 Task: Sort the products in the category "Lotion" by unit price (high first).
Action: Mouse moved to (908, 317)
Screenshot: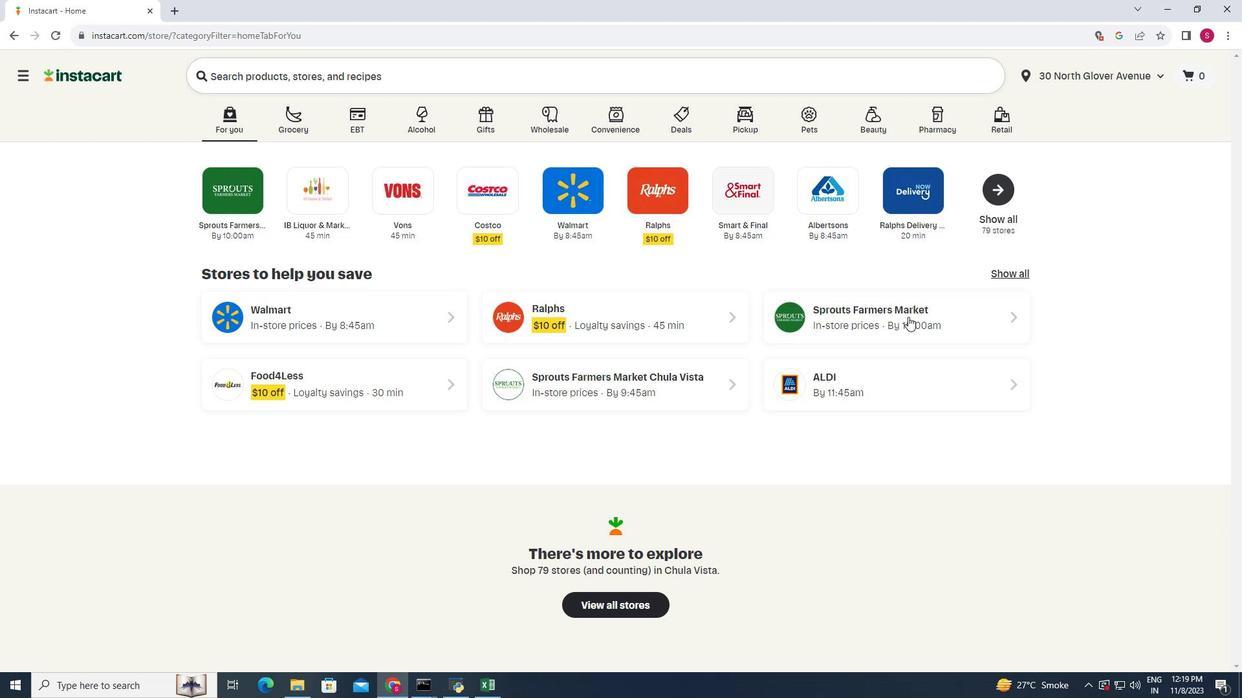
Action: Mouse pressed left at (908, 317)
Screenshot: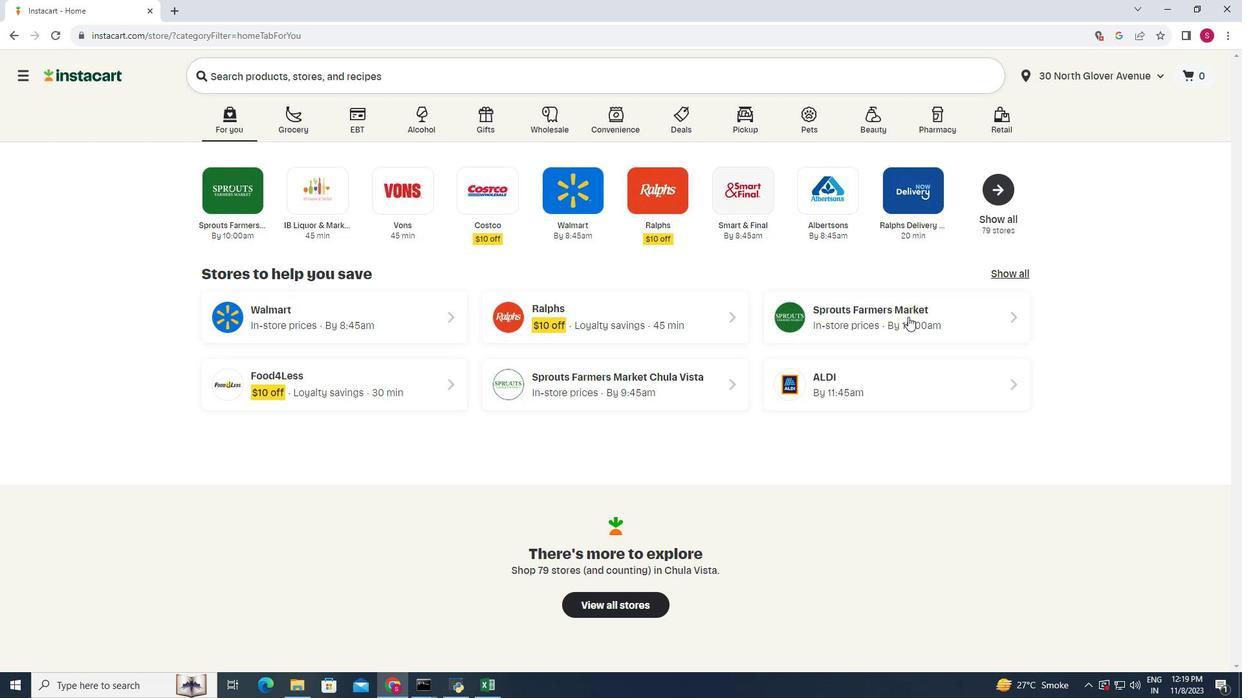 
Action: Mouse moved to (78, 474)
Screenshot: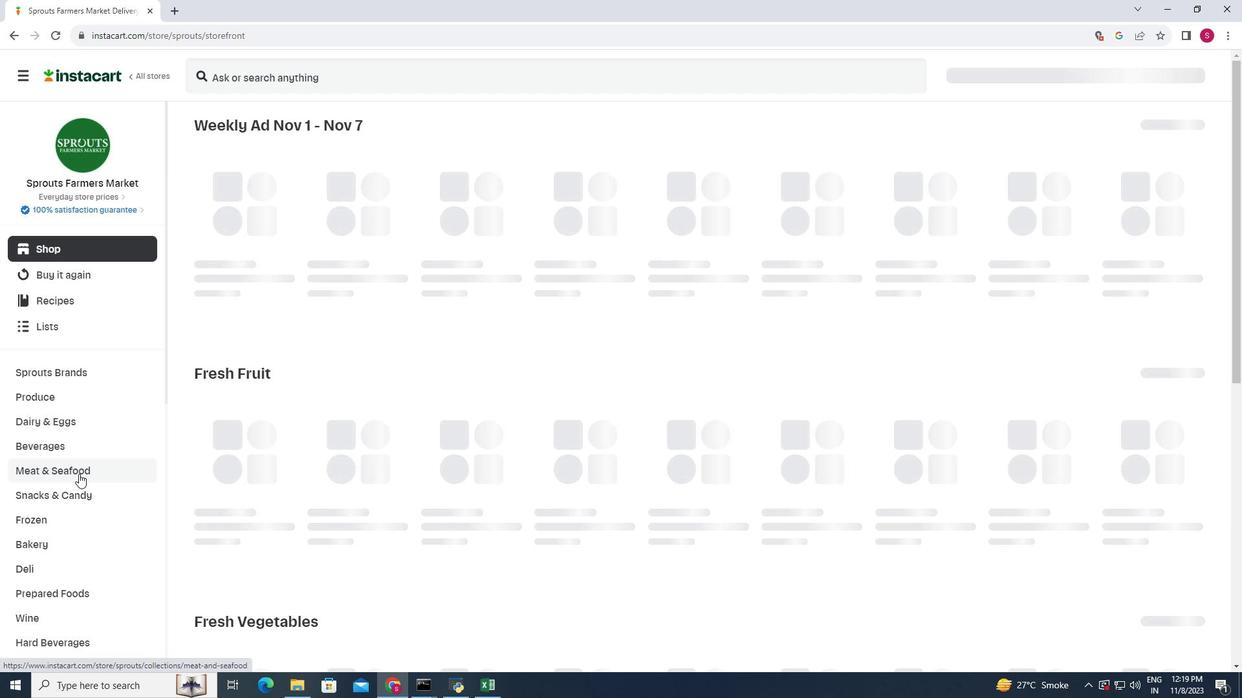
Action: Mouse scrolled (78, 473) with delta (0, 0)
Screenshot: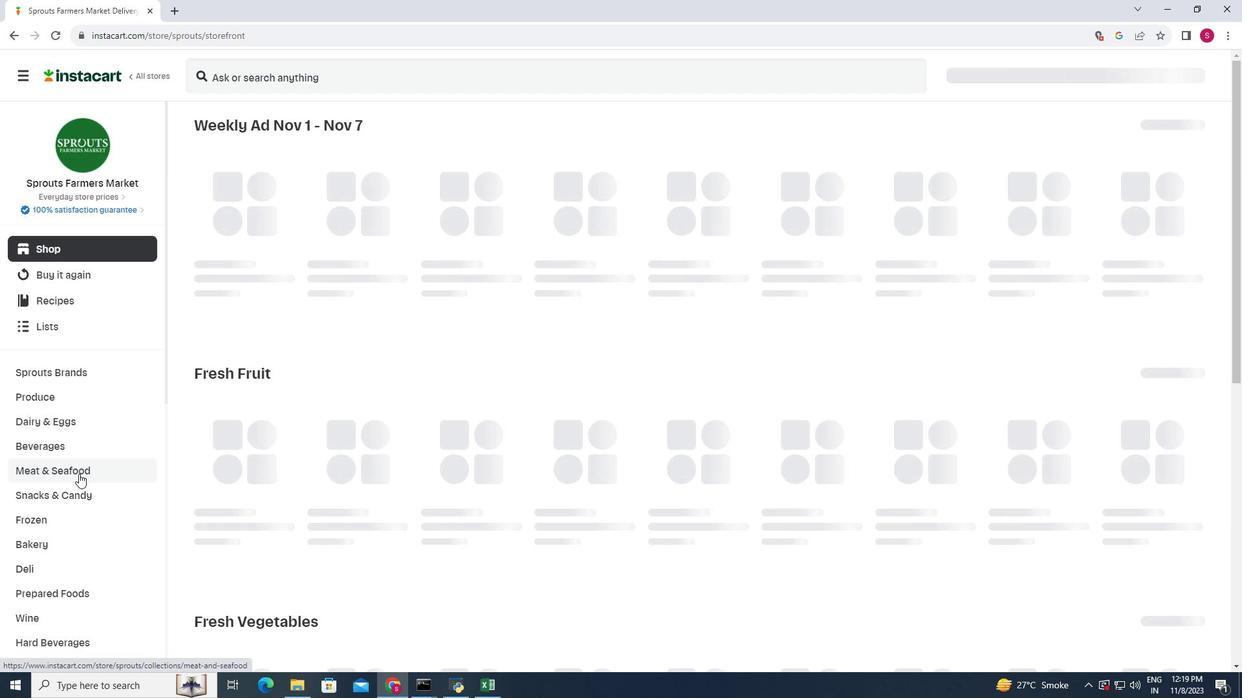 
Action: Mouse moved to (78, 474)
Screenshot: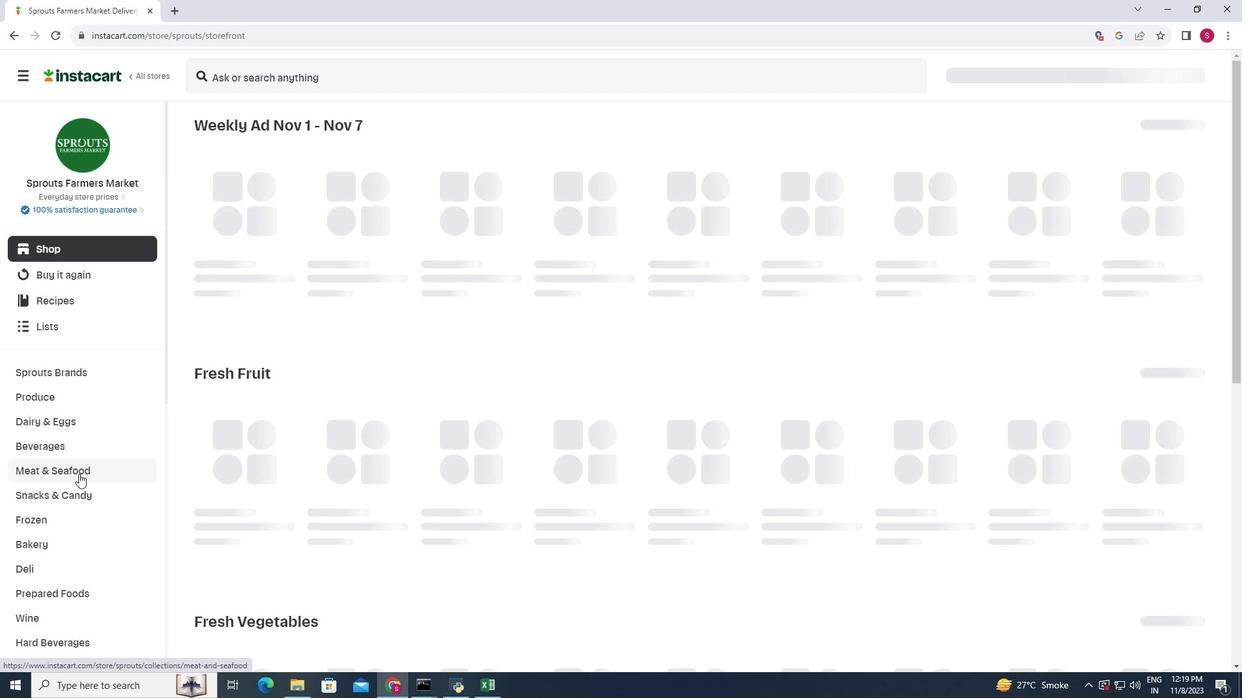 
Action: Mouse scrolled (78, 473) with delta (0, 0)
Screenshot: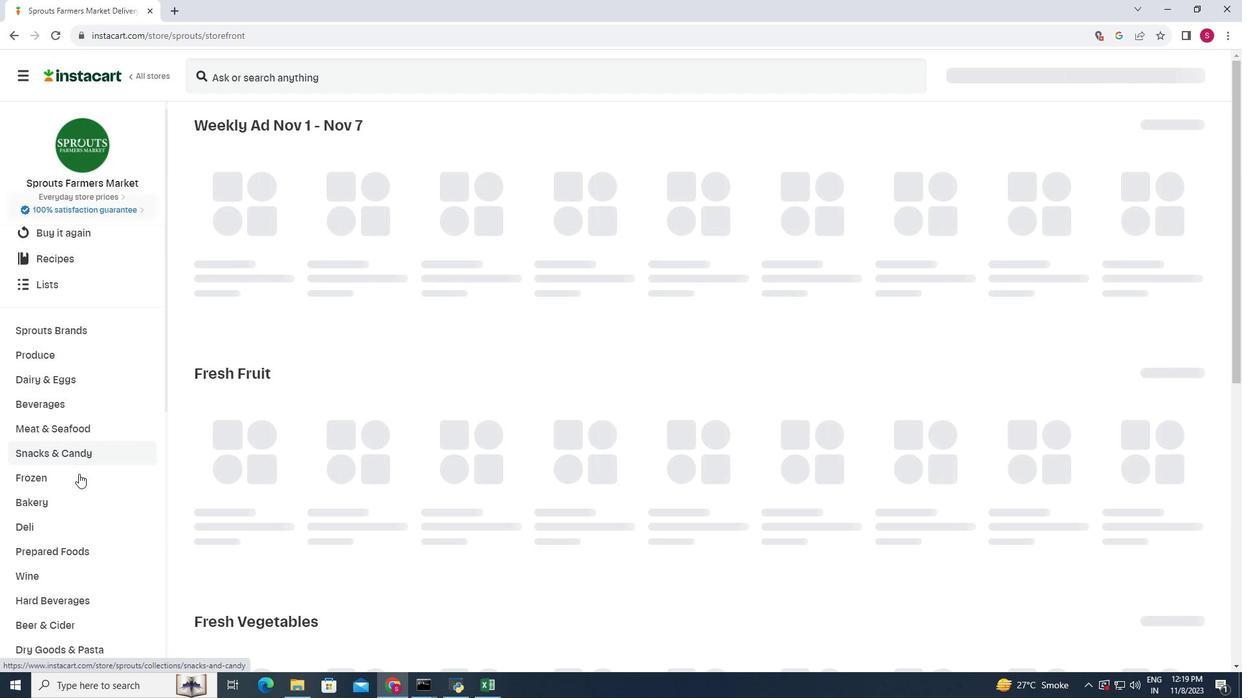 
Action: Mouse scrolled (78, 473) with delta (0, 0)
Screenshot: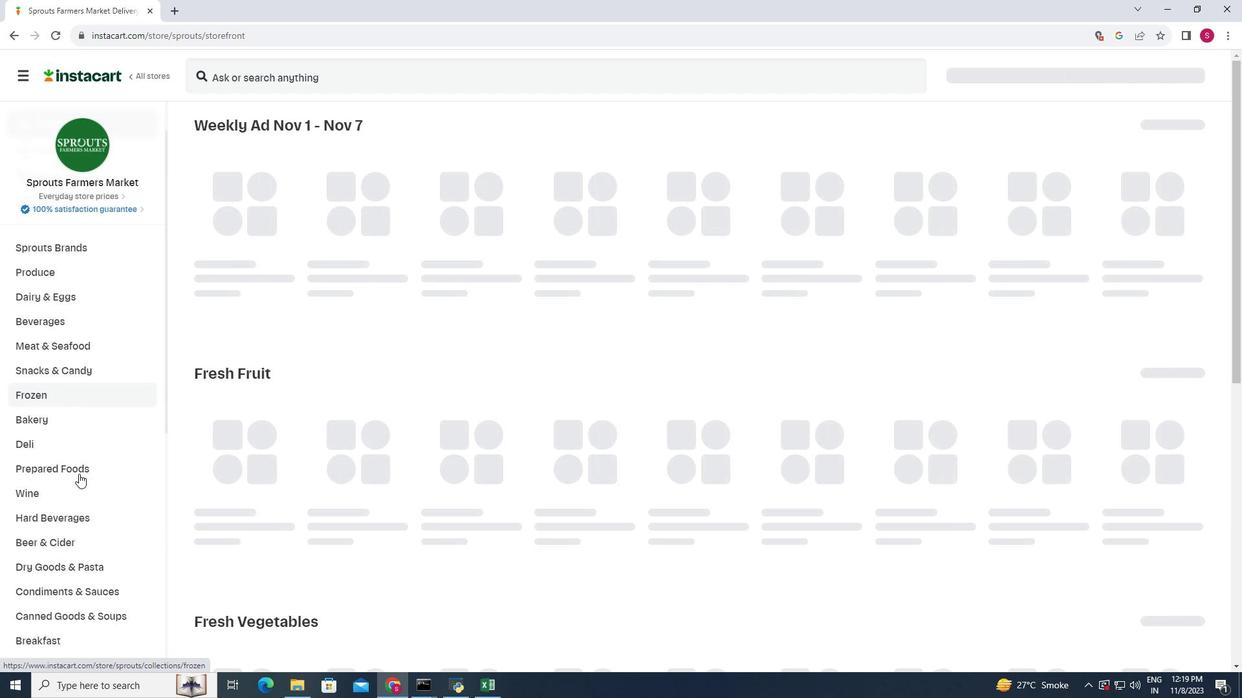 
Action: Mouse moved to (78, 474)
Screenshot: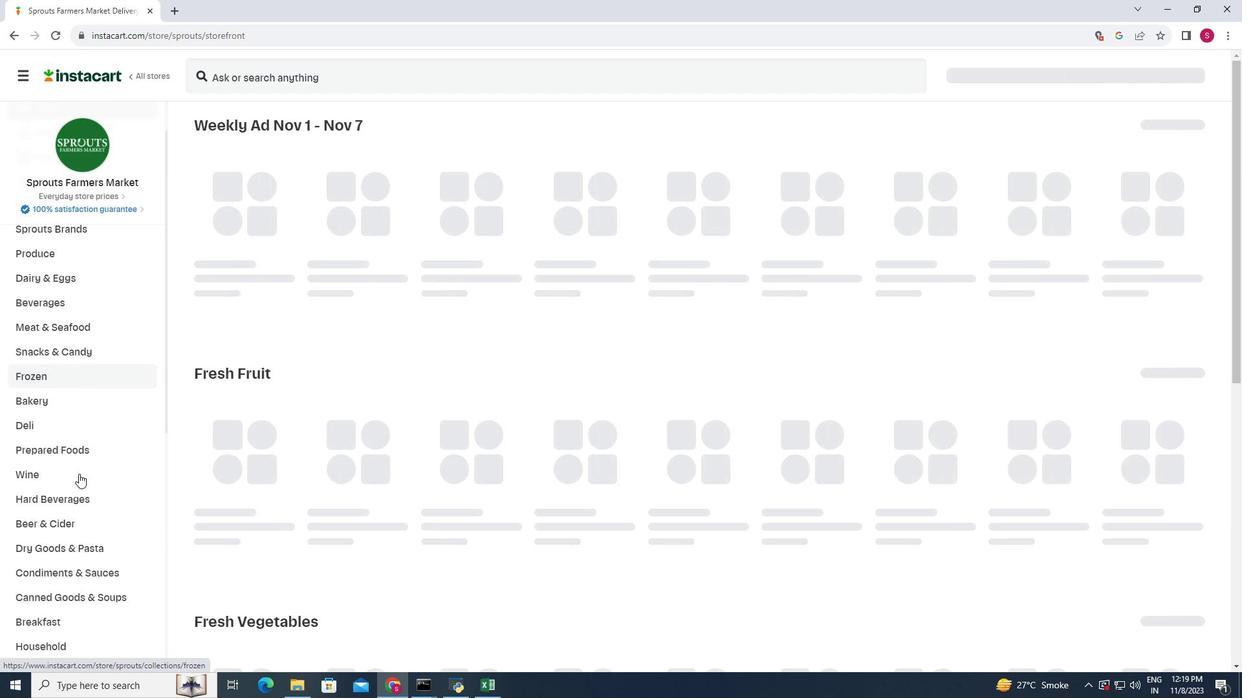 
Action: Mouse scrolled (78, 473) with delta (0, 0)
Screenshot: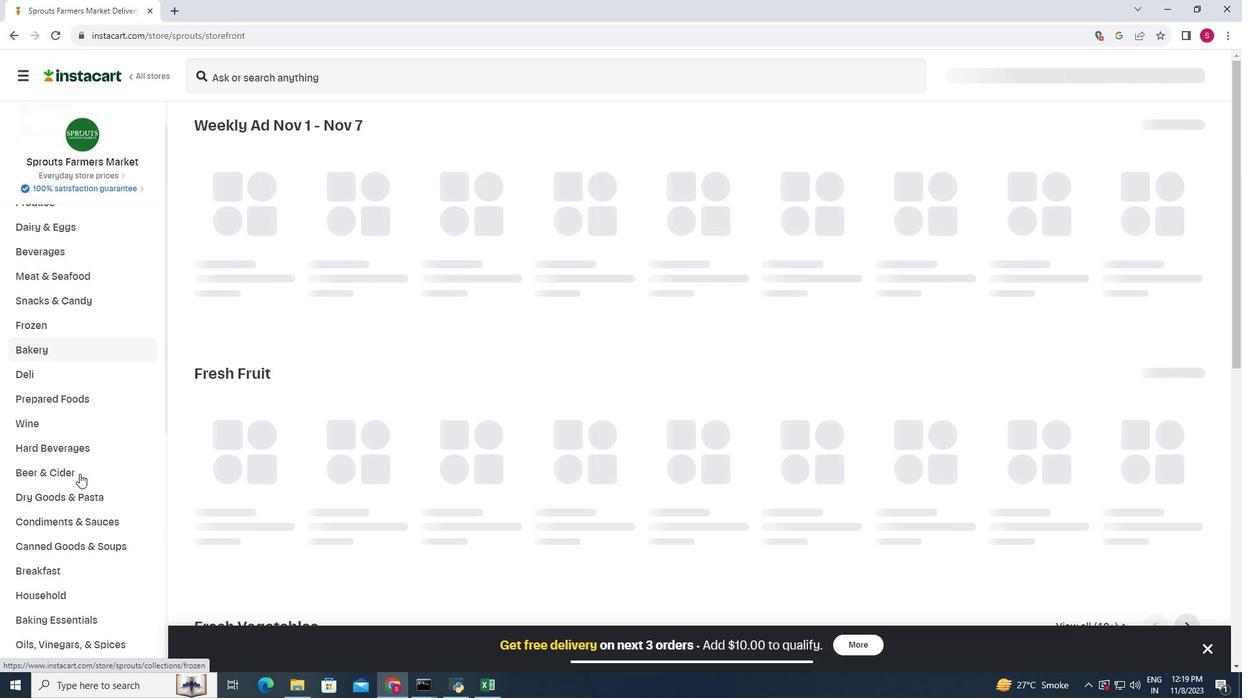 
Action: Mouse moved to (80, 473)
Screenshot: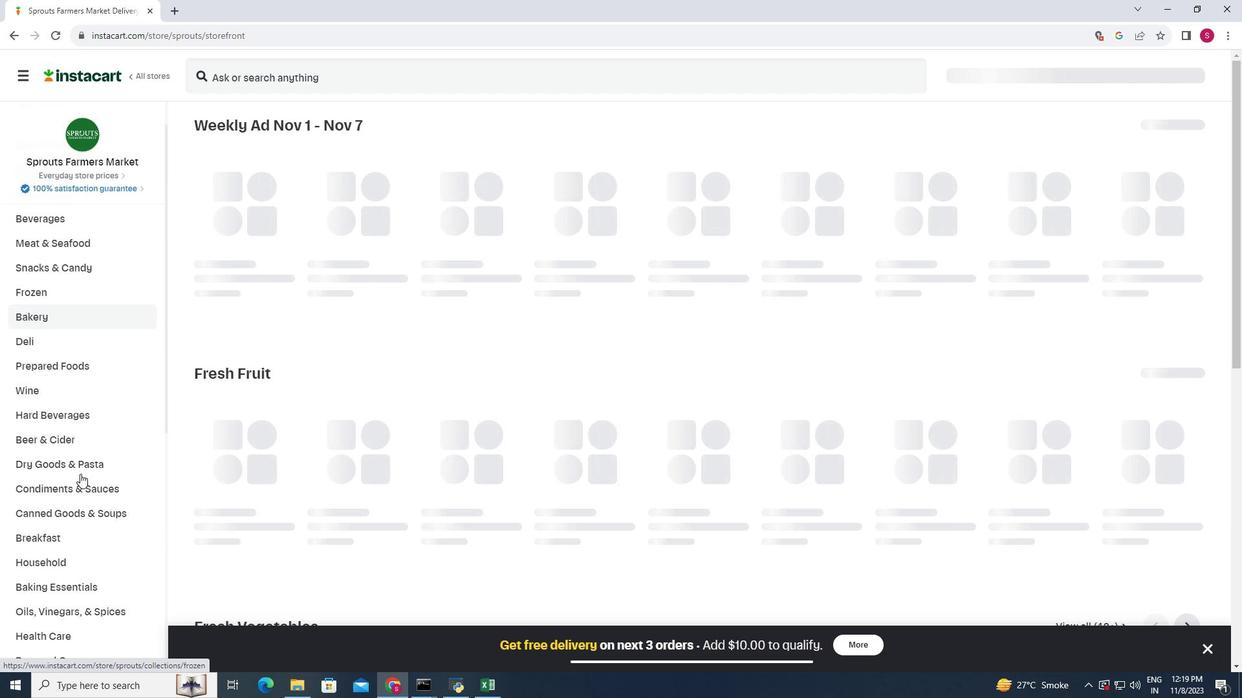
Action: Mouse scrolled (80, 472) with delta (0, 0)
Screenshot: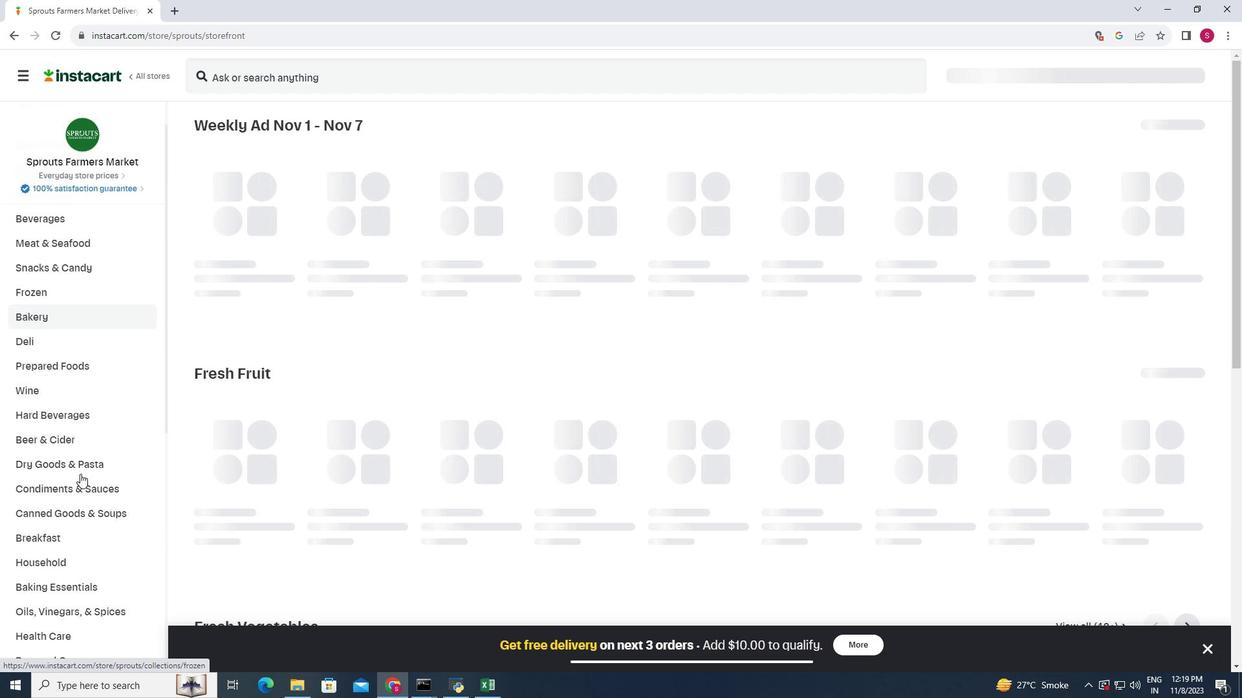 
Action: Mouse moved to (81, 472)
Screenshot: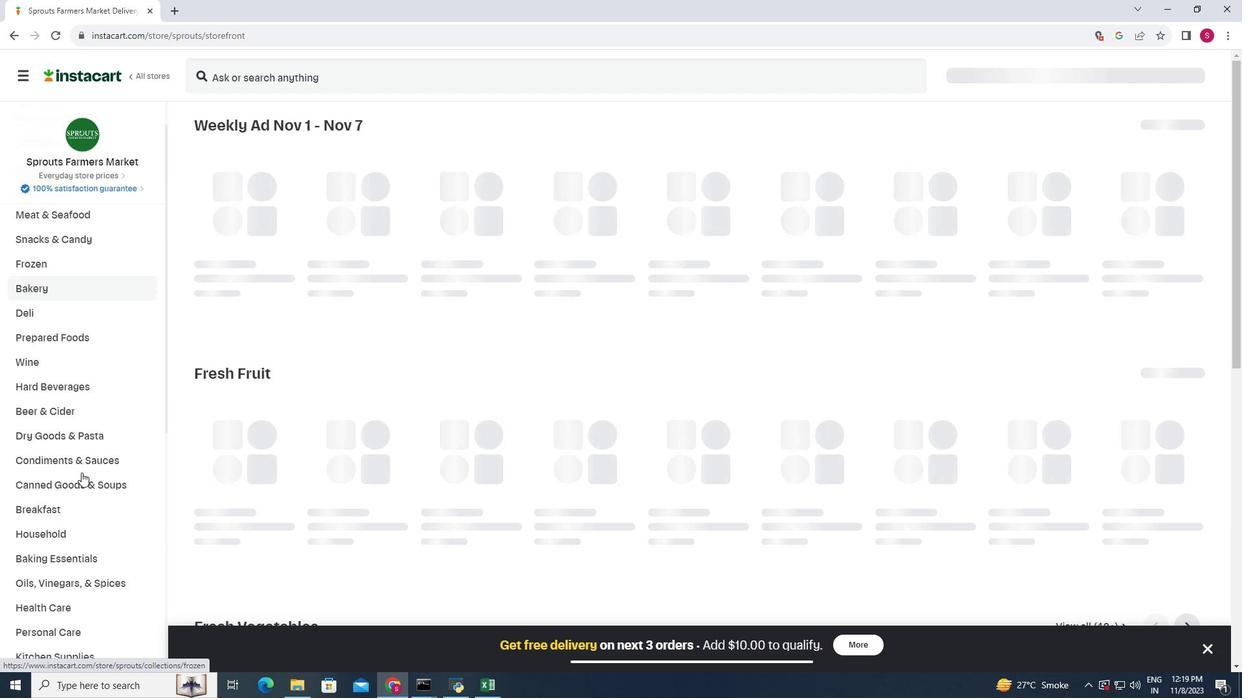 
Action: Mouse scrolled (81, 472) with delta (0, 0)
Screenshot: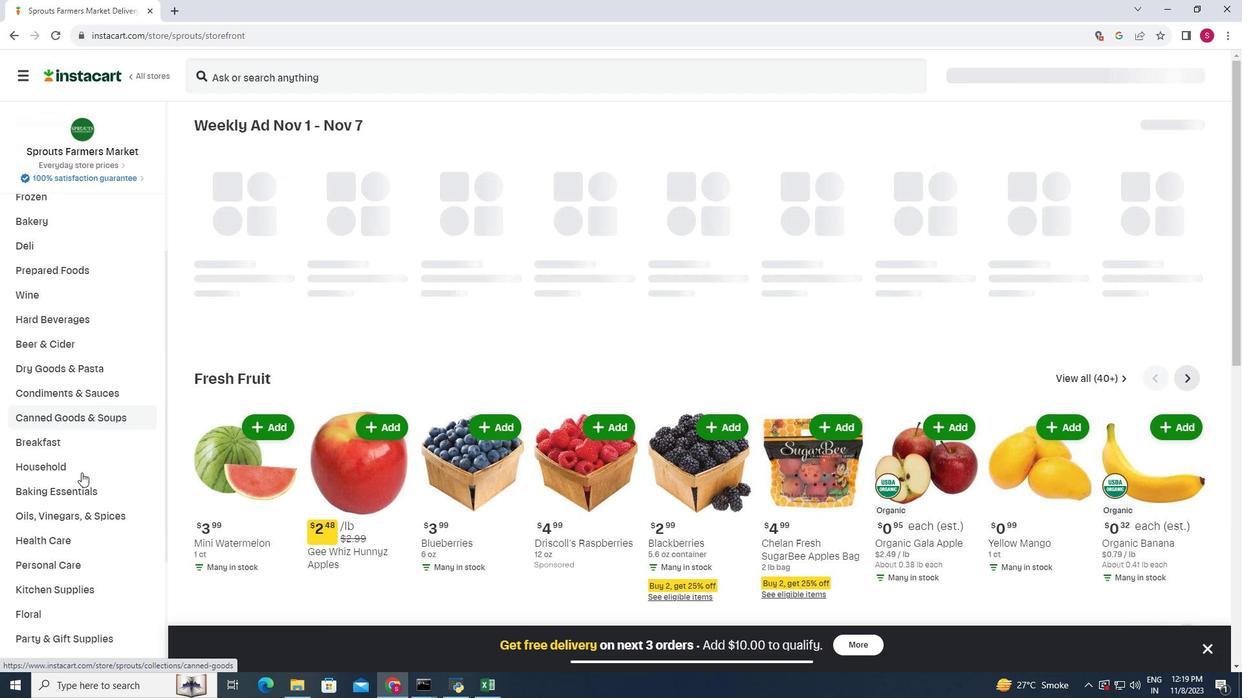 
Action: Mouse moved to (80, 500)
Screenshot: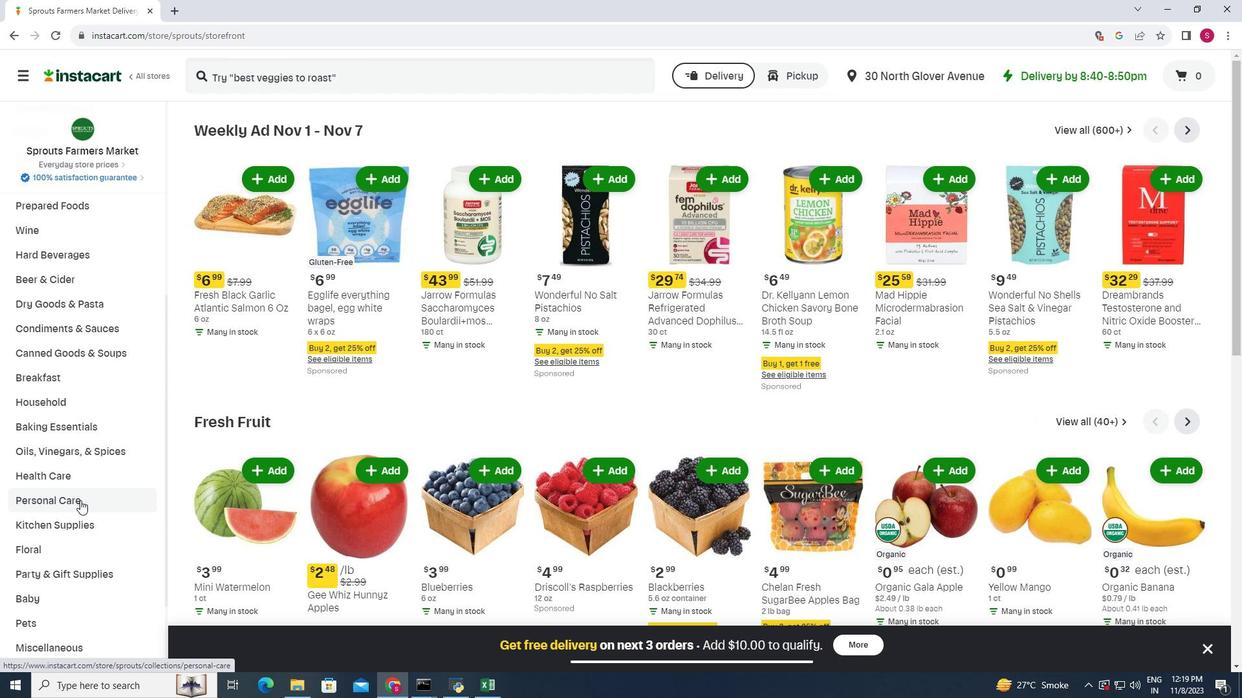 
Action: Mouse pressed left at (80, 500)
Screenshot: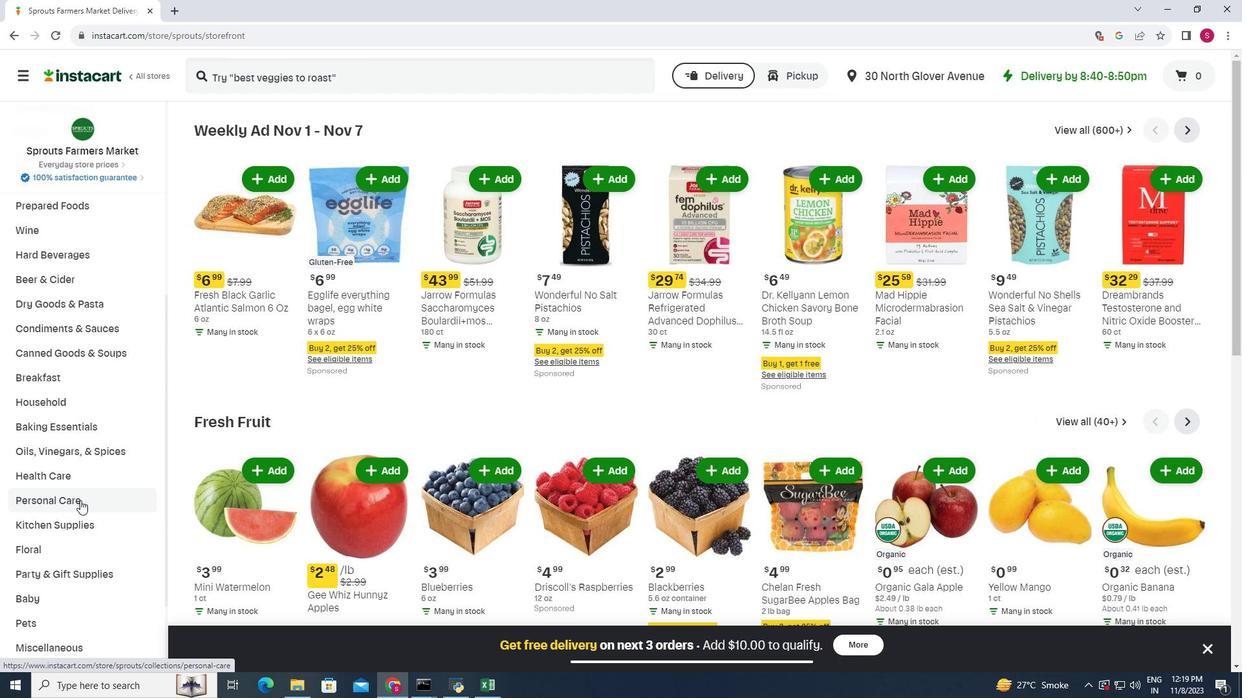 
Action: Mouse moved to (331, 163)
Screenshot: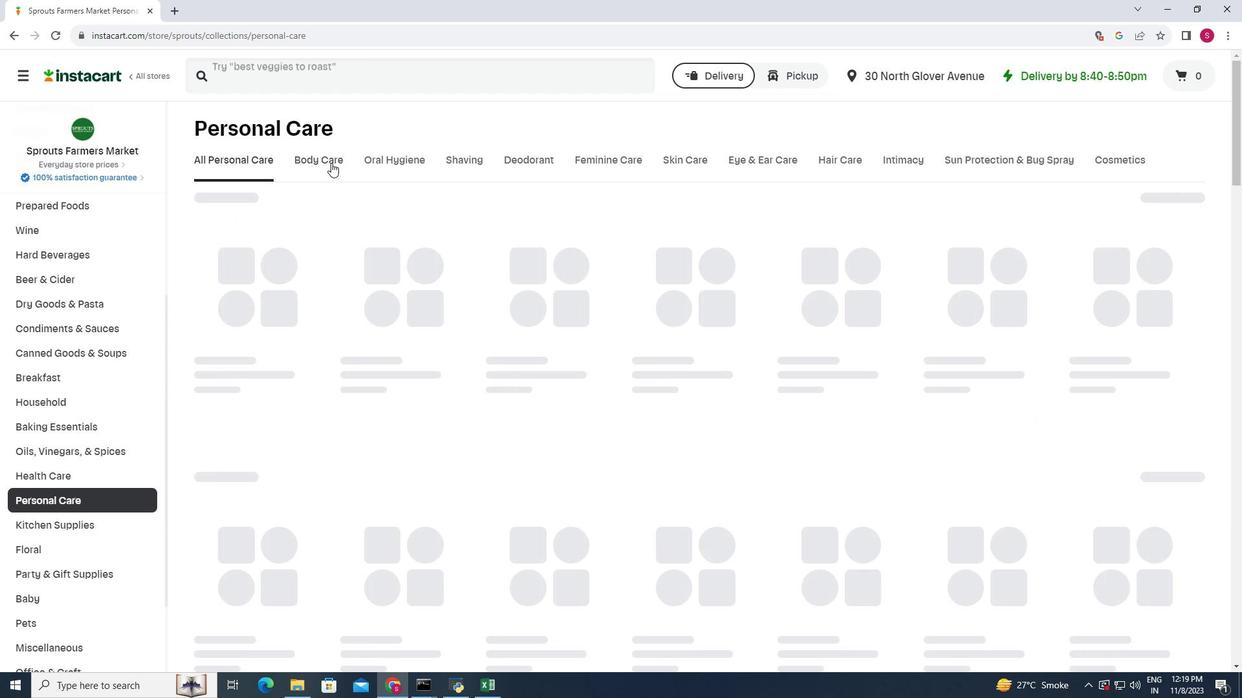 
Action: Mouse pressed left at (331, 163)
Screenshot: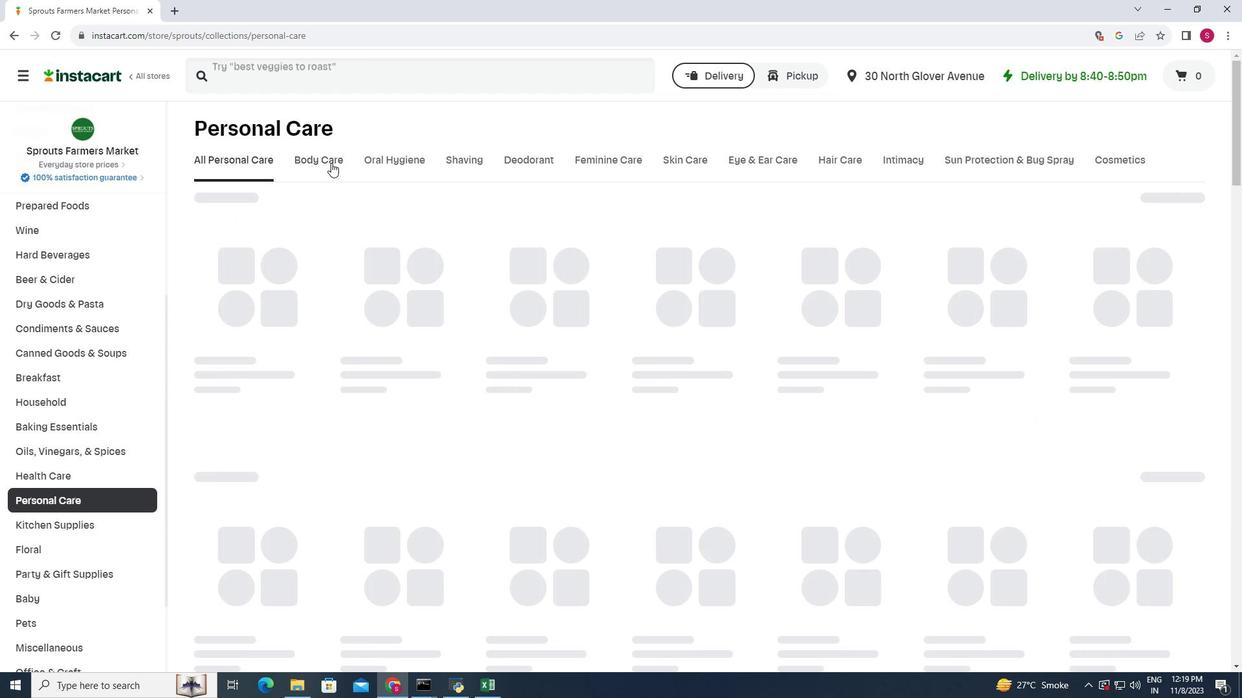
Action: Mouse moved to (532, 210)
Screenshot: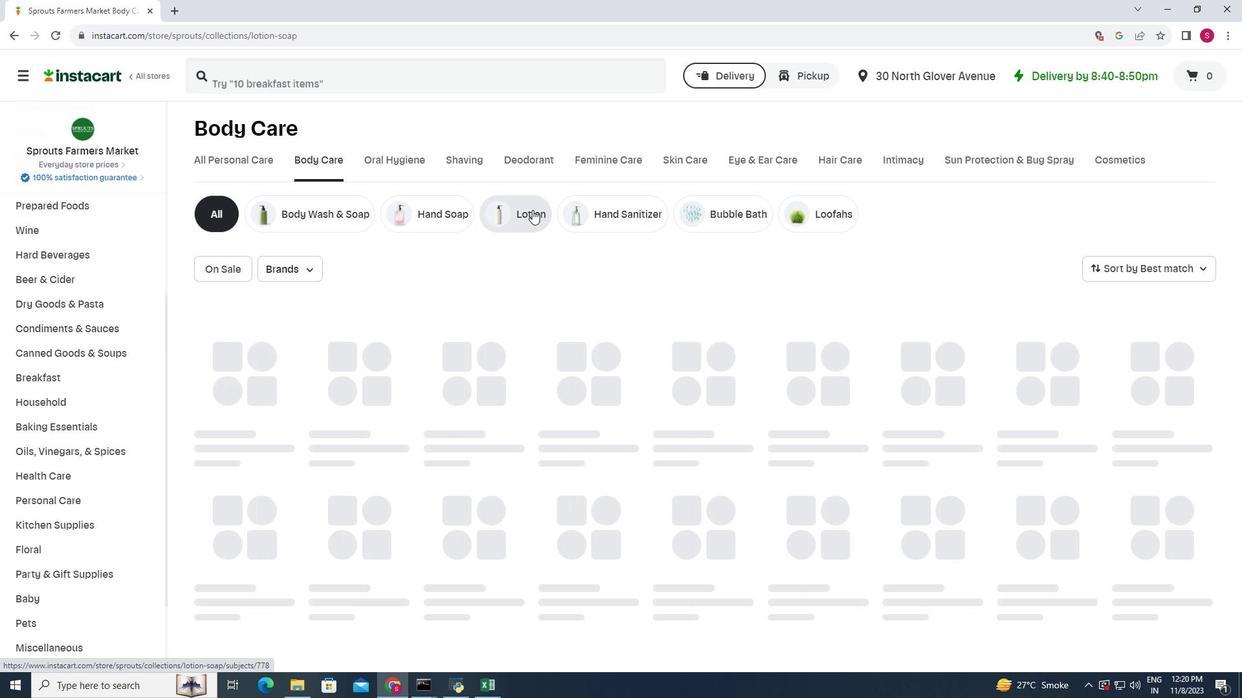 
Action: Mouse pressed left at (532, 210)
Screenshot: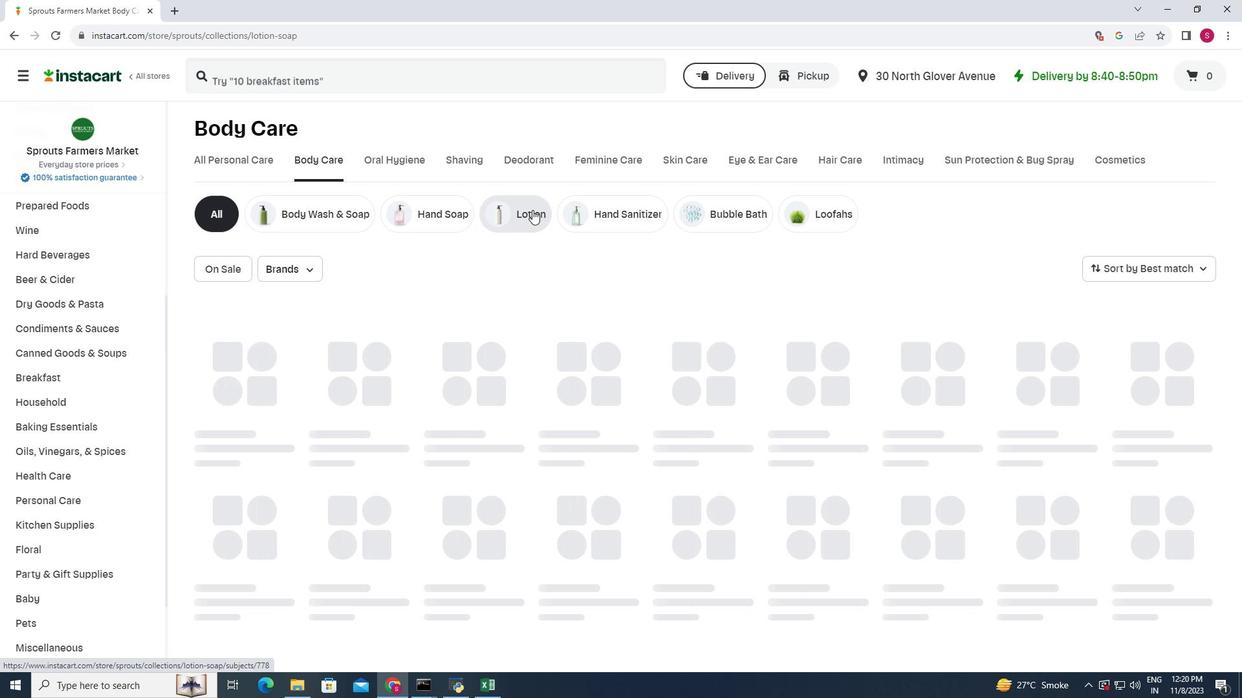 
Action: Mouse moved to (1180, 260)
Screenshot: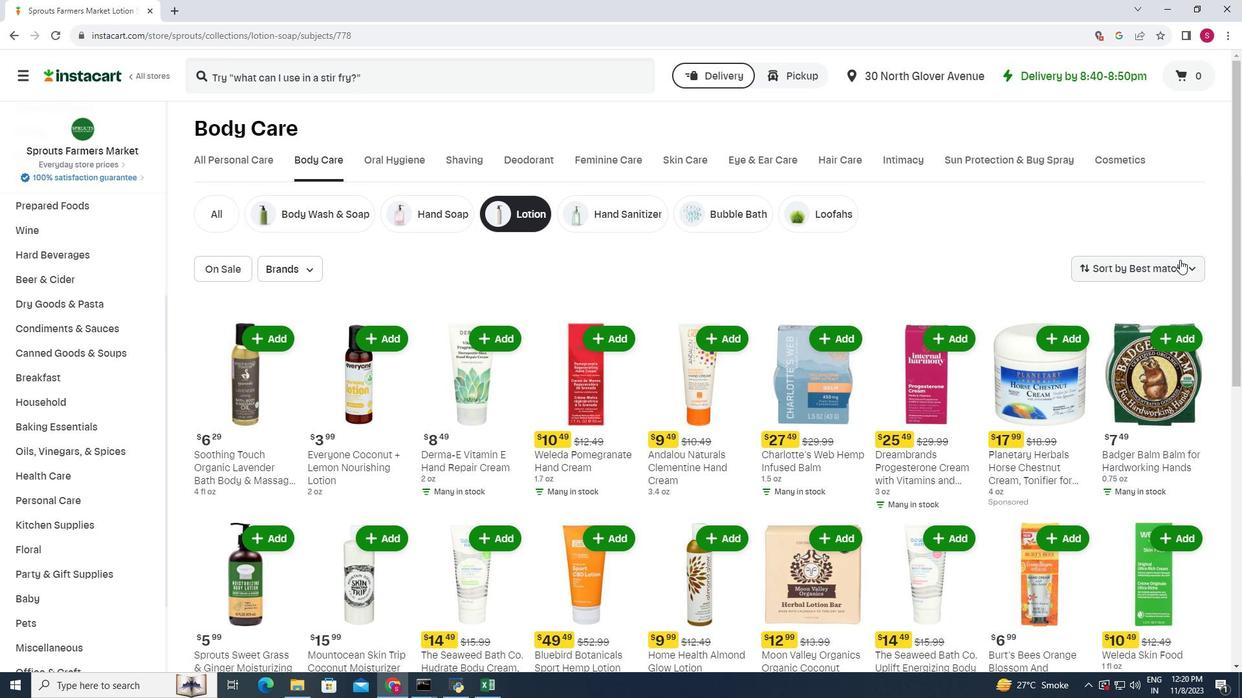 
Action: Mouse pressed left at (1180, 260)
Screenshot: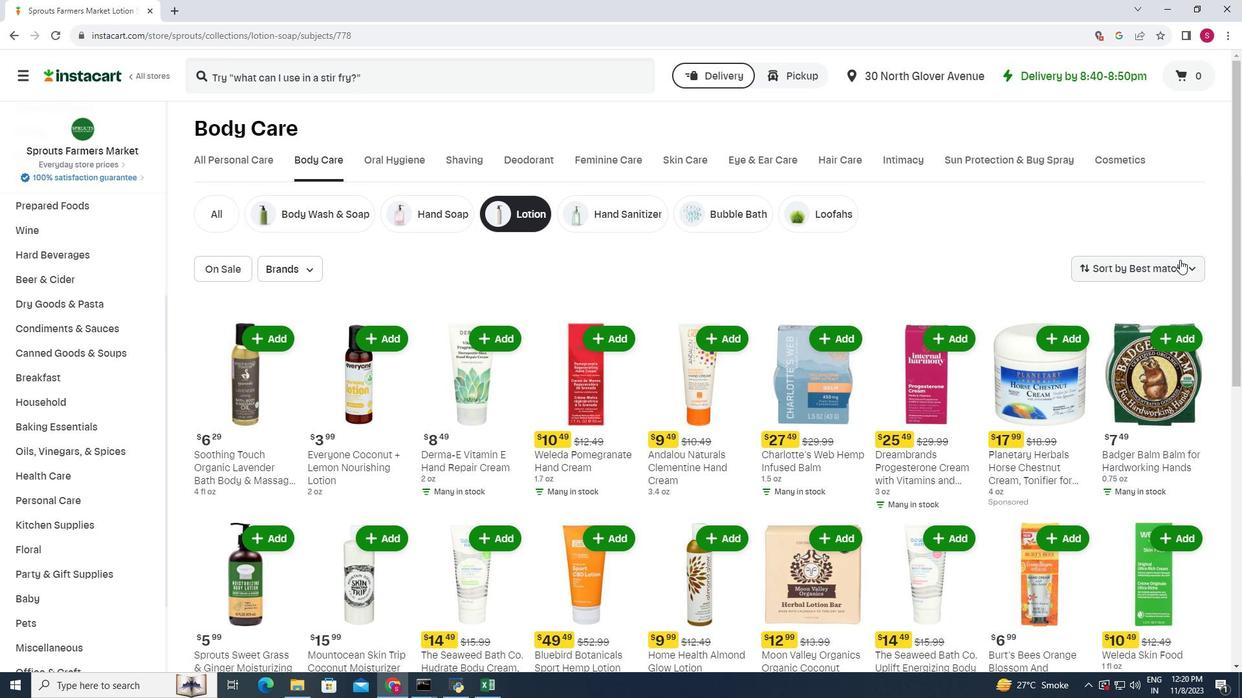 
Action: Mouse moved to (1160, 426)
Screenshot: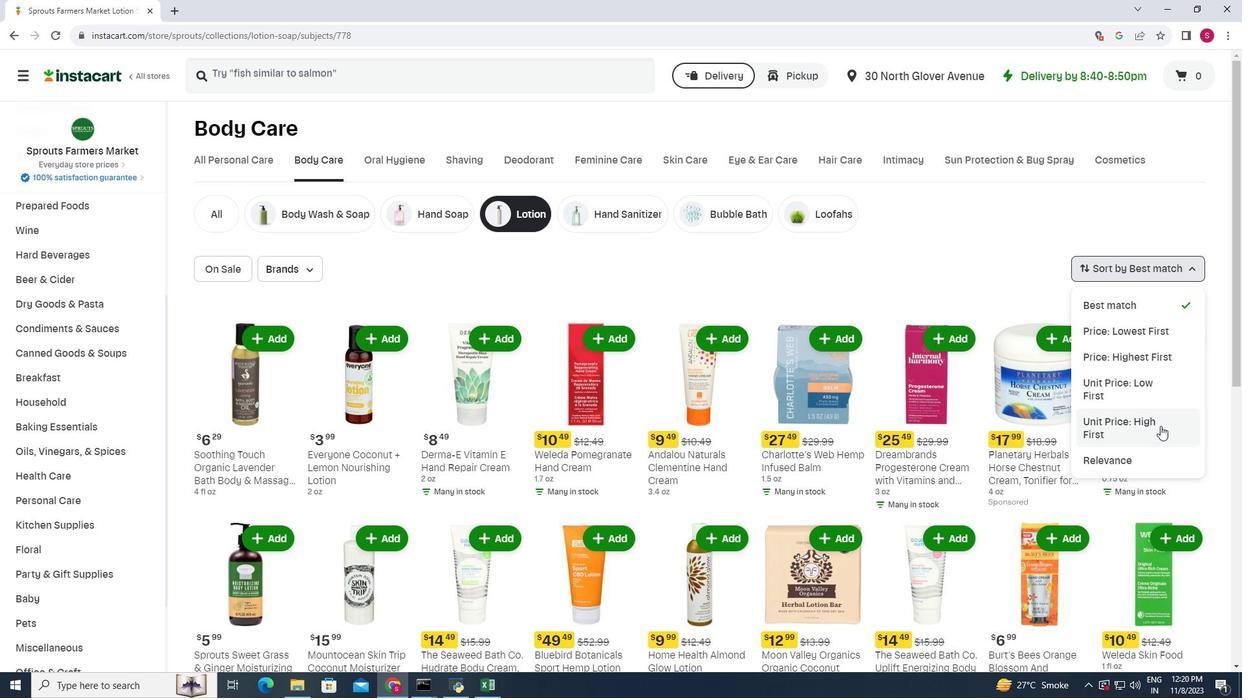 
Action: Mouse pressed left at (1160, 426)
Screenshot: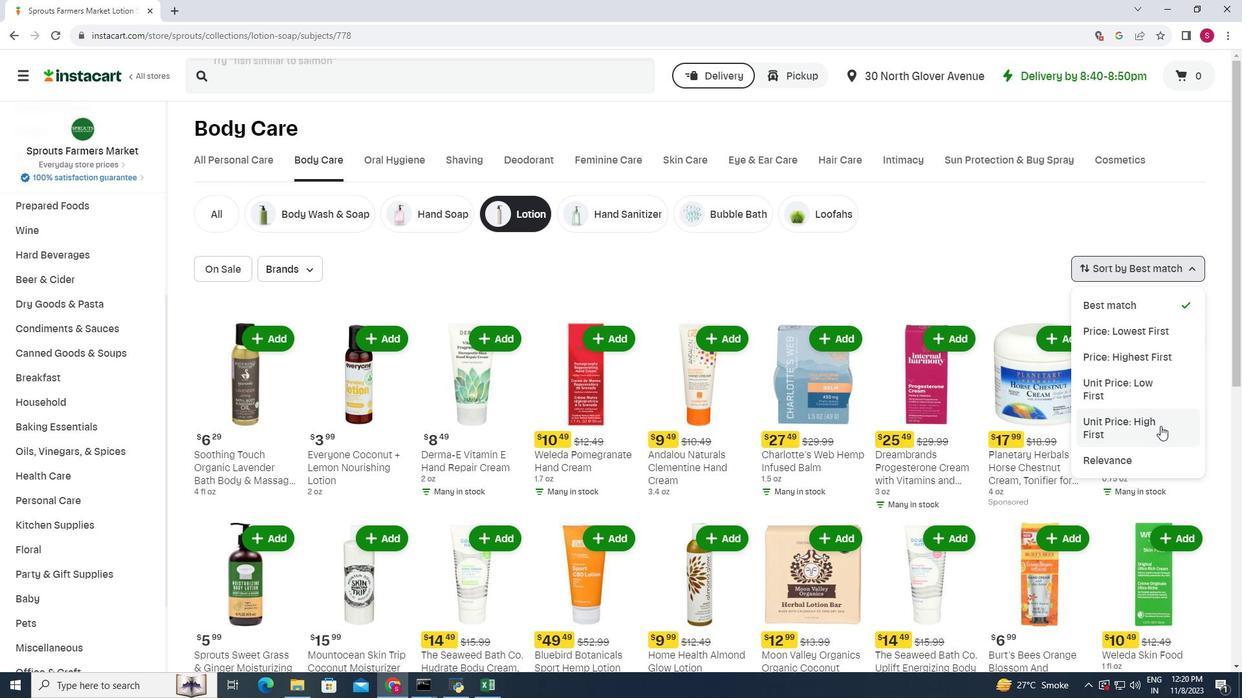 
Action: Mouse moved to (1155, 410)
Screenshot: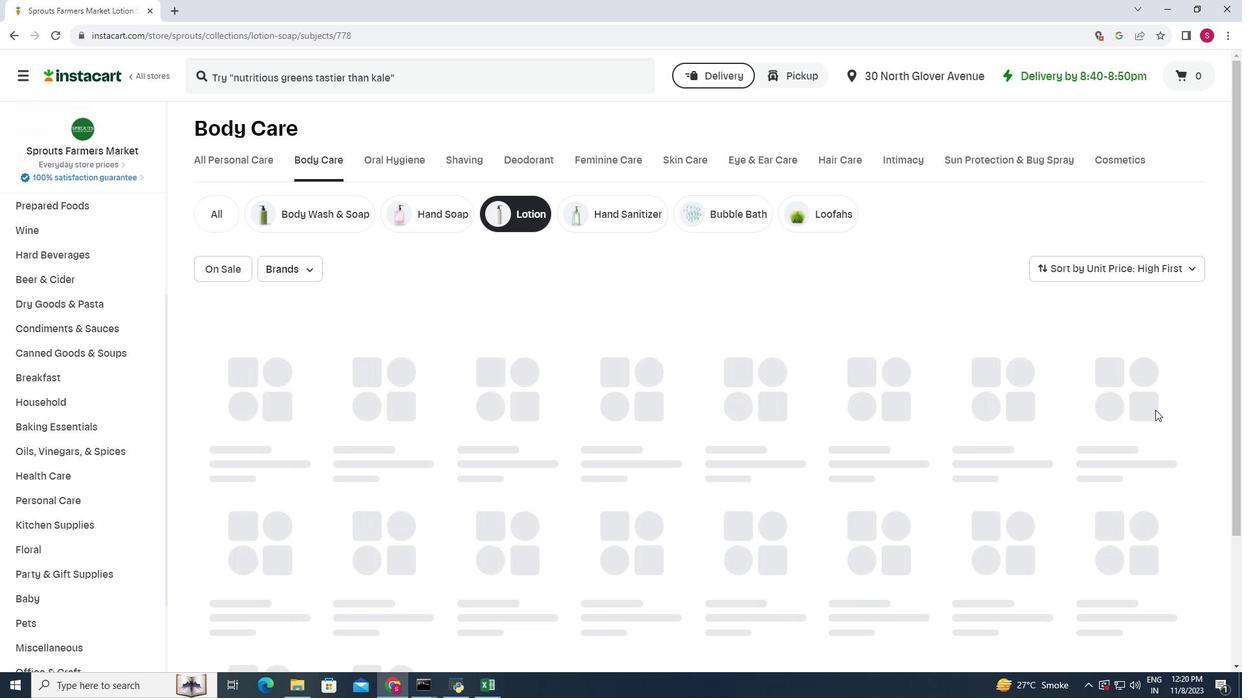 
